 Task: Create a board button that sort the cards in list "Trello first" by due date in ascending order.
Action: Mouse moved to (877, 216)
Screenshot: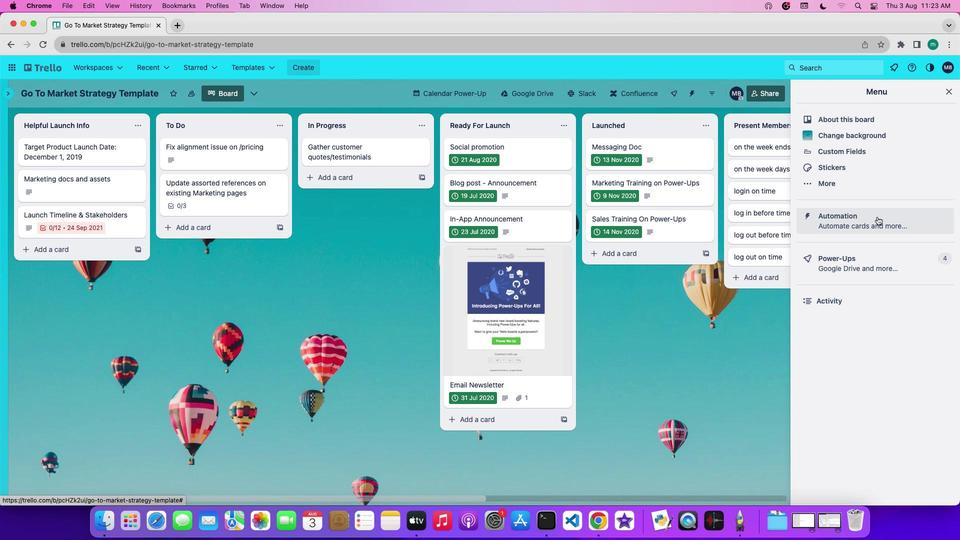 
Action: Mouse pressed left at (877, 216)
Screenshot: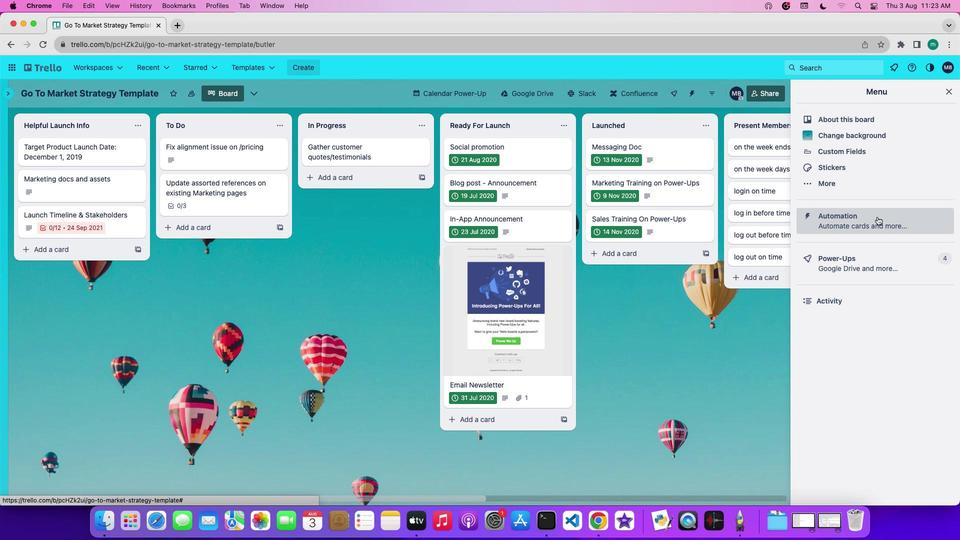
Action: Mouse moved to (62, 280)
Screenshot: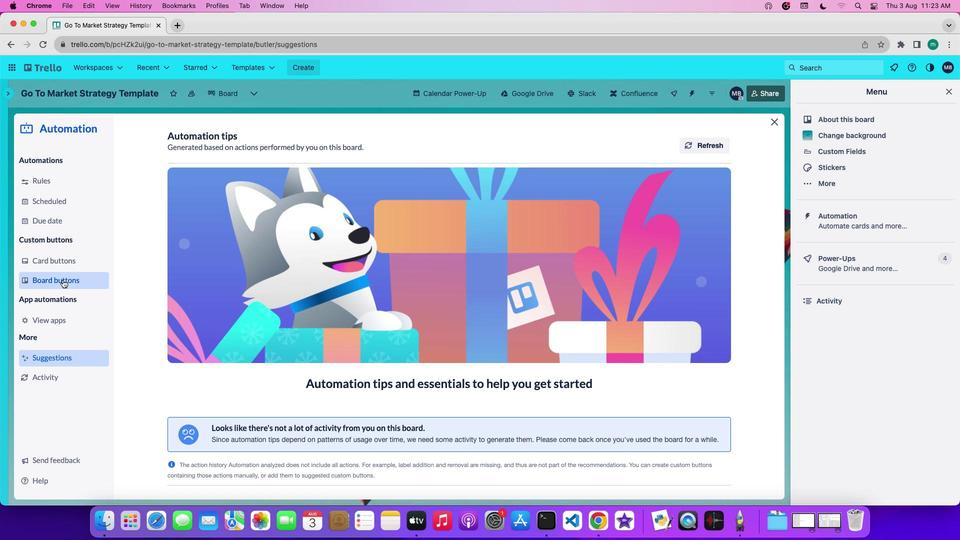 
Action: Mouse pressed left at (62, 280)
Screenshot: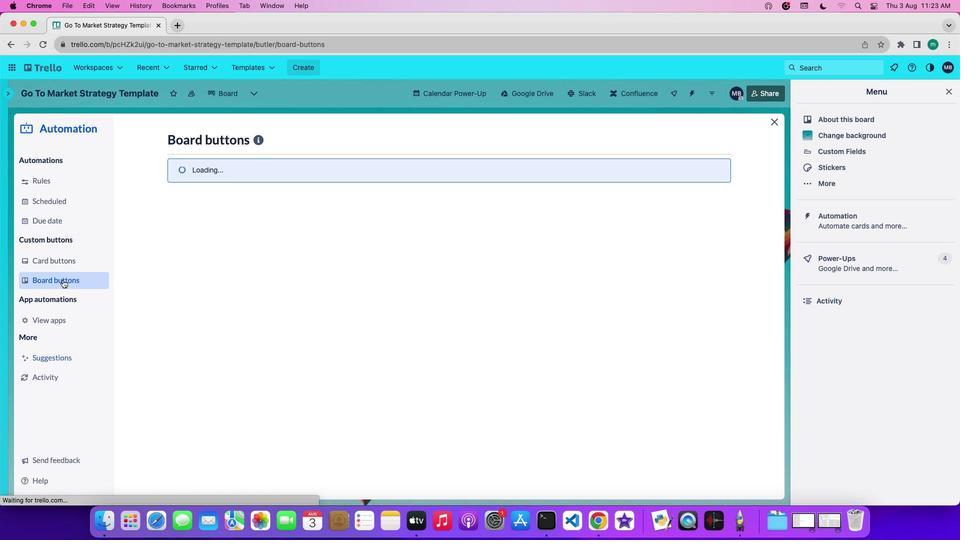 
Action: Mouse moved to (215, 343)
Screenshot: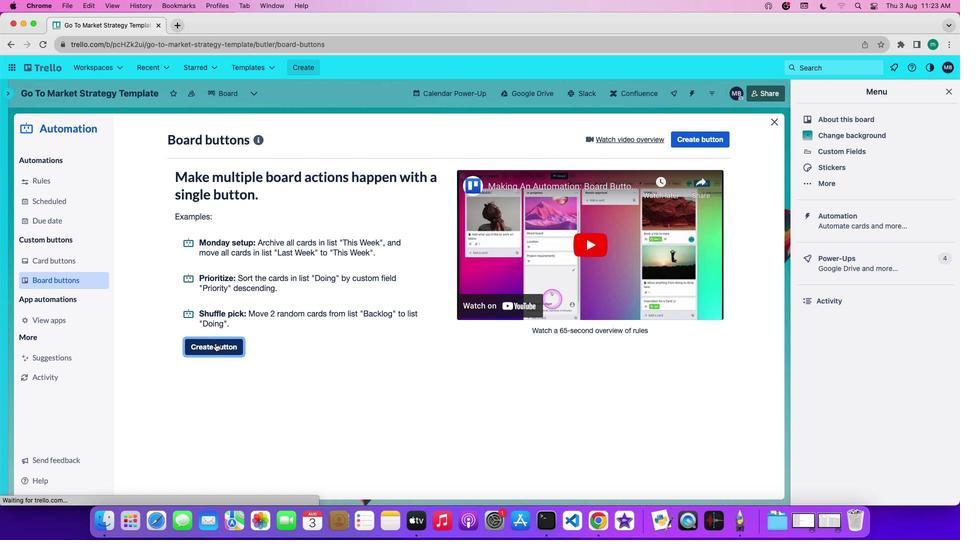 
Action: Mouse pressed left at (215, 343)
Screenshot: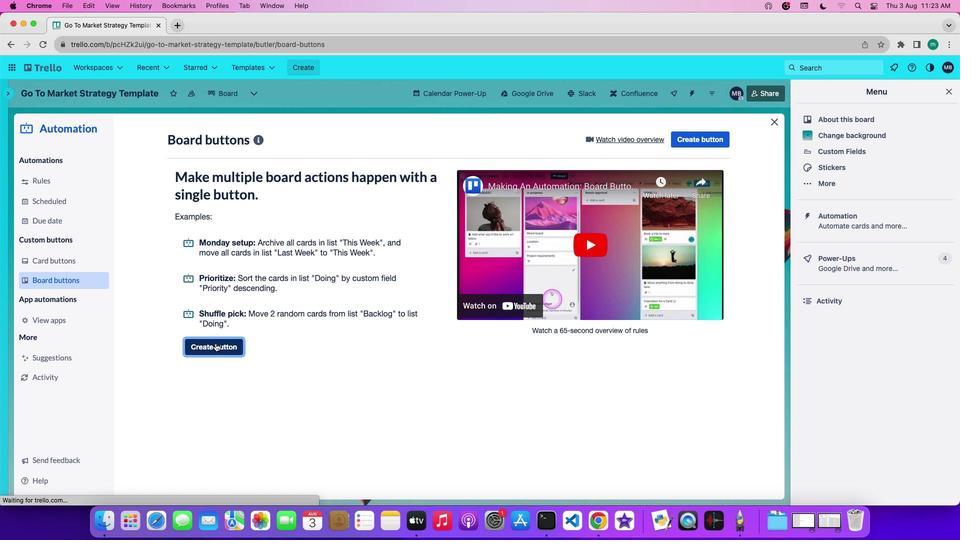 
Action: Mouse moved to (476, 279)
Screenshot: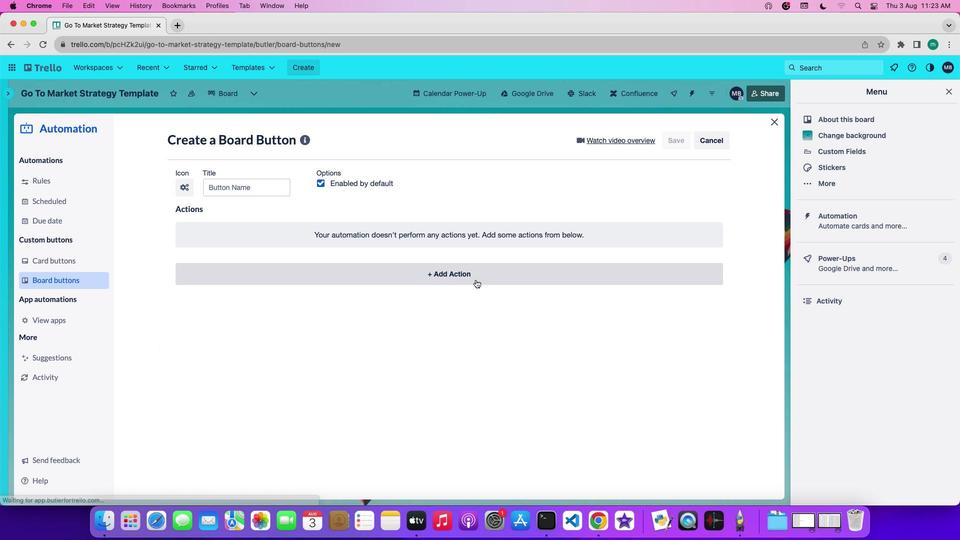 
Action: Mouse pressed left at (476, 279)
Screenshot: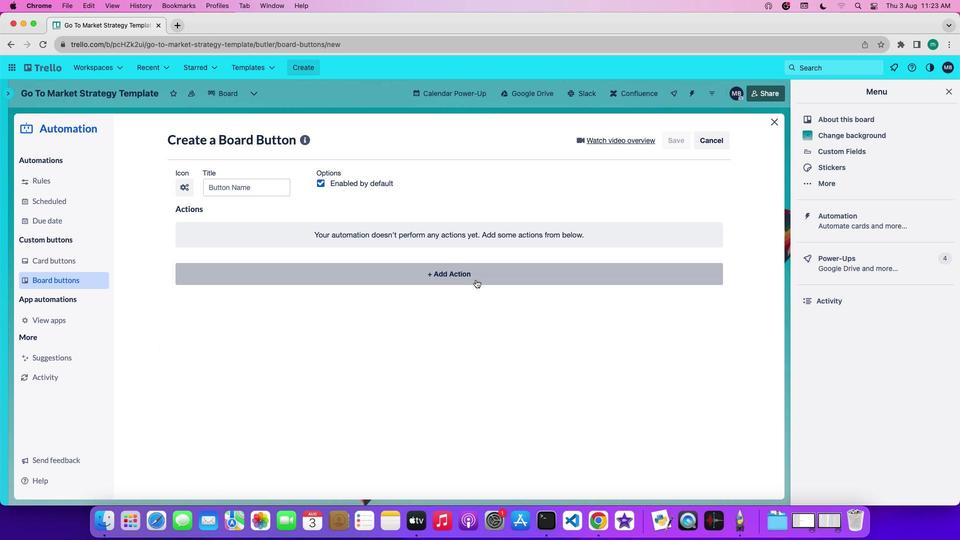 
Action: Mouse moved to (303, 299)
Screenshot: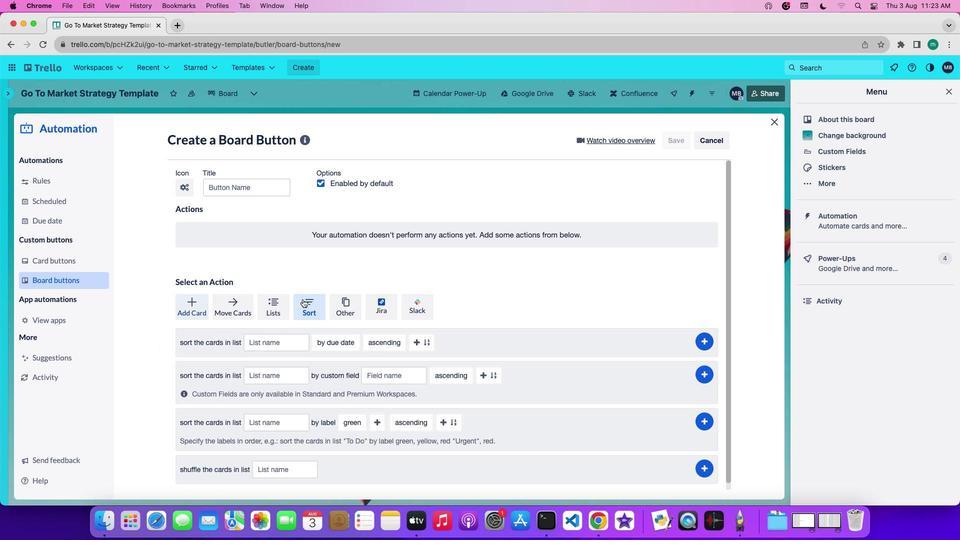 
Action: Mouse pressed left at (303, 299)
Screenshot: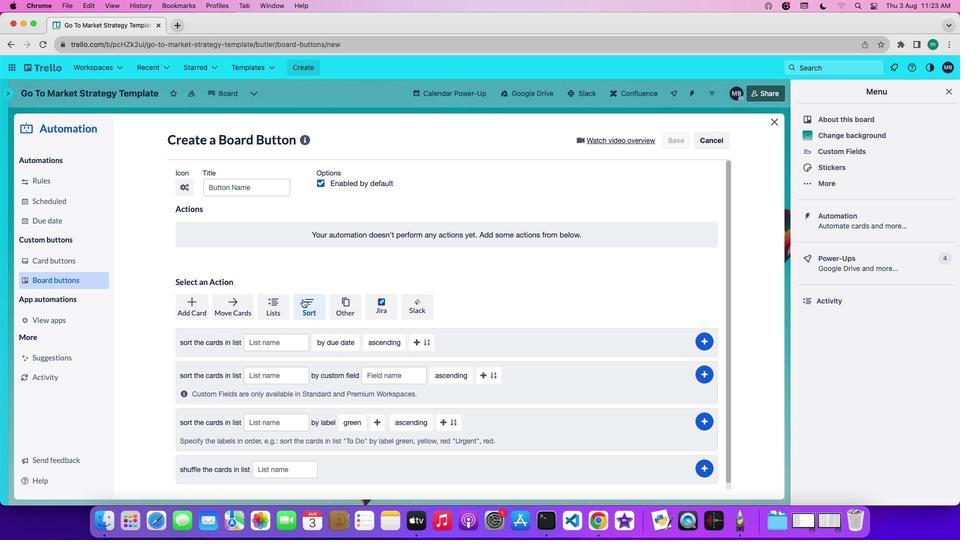 
Action: Mouse moved to (255, 343)
Screenshot: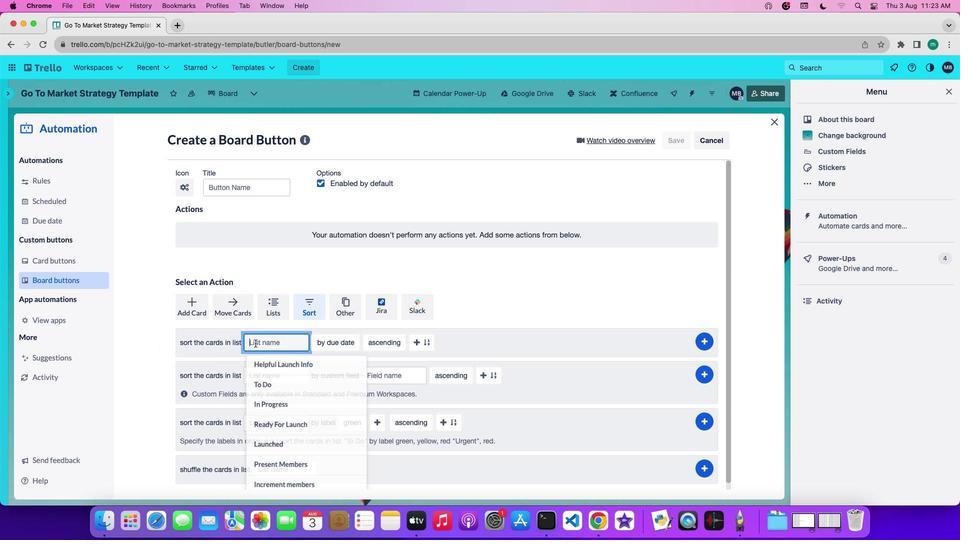 
Action: Mouse pressed left at (255, 343)
Screenshot: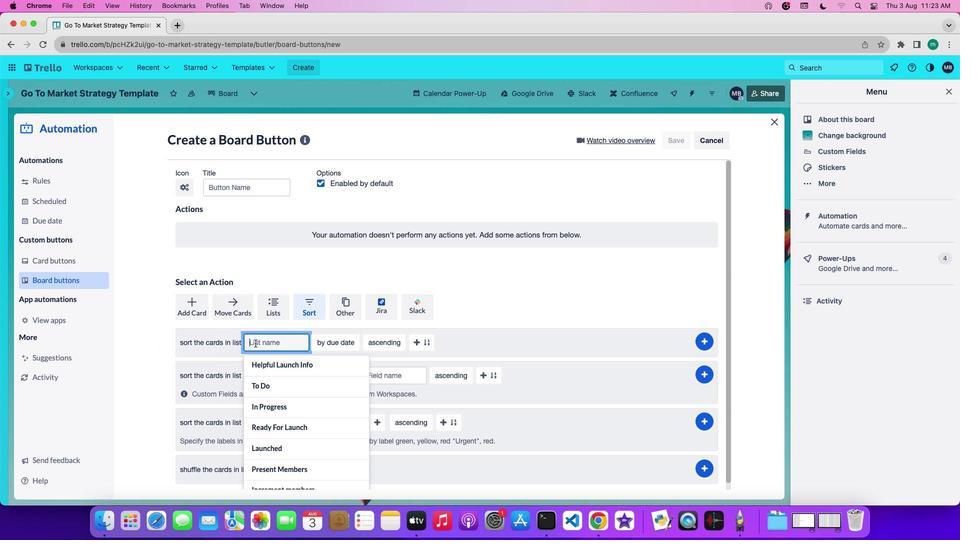 
Action: Key pressed Key.shift'T''r''e''l''l''o'Key.spaceKey.shift'f''i''r''s''t'
Screenshot: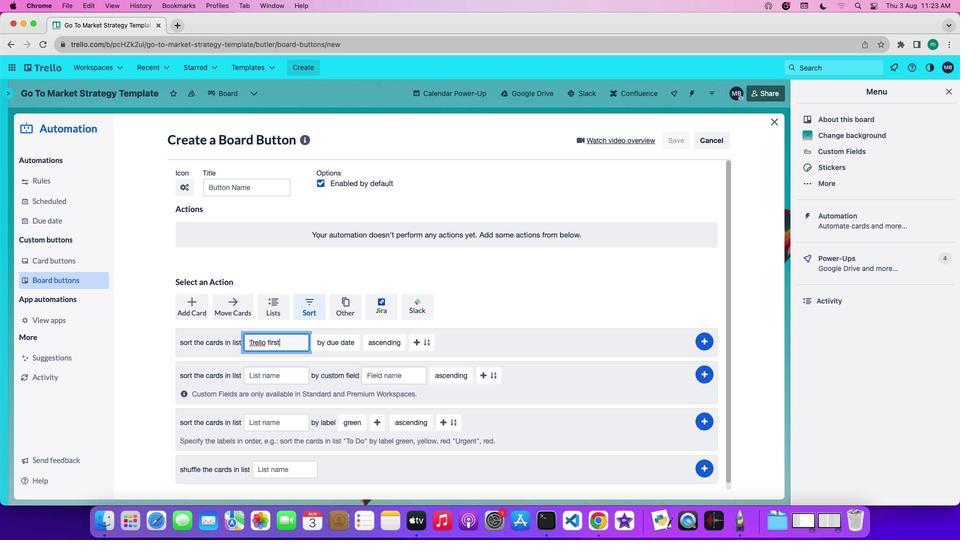 
Action: Mouse moved to (328, 340)
Screenshot: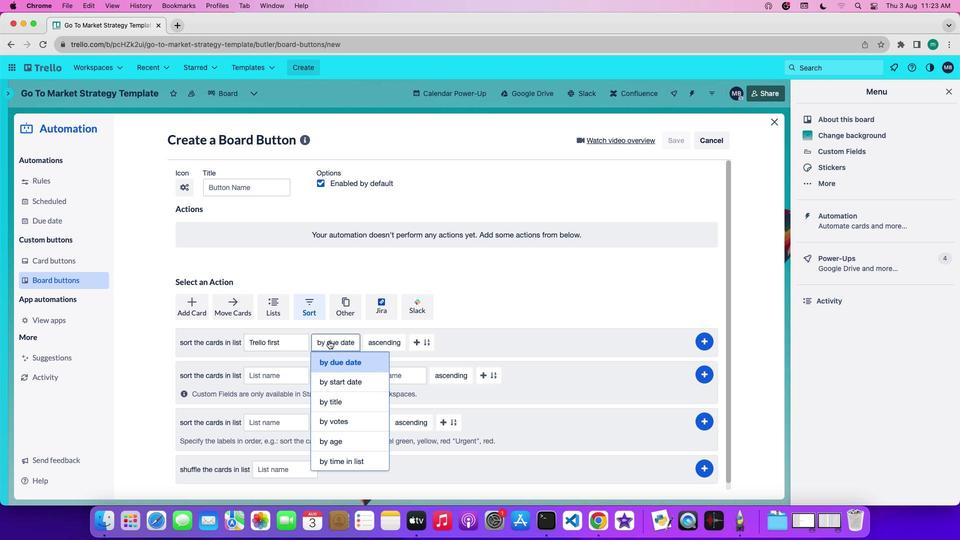 
Action: Mouse pressed left at (328, 340)
Screenshot: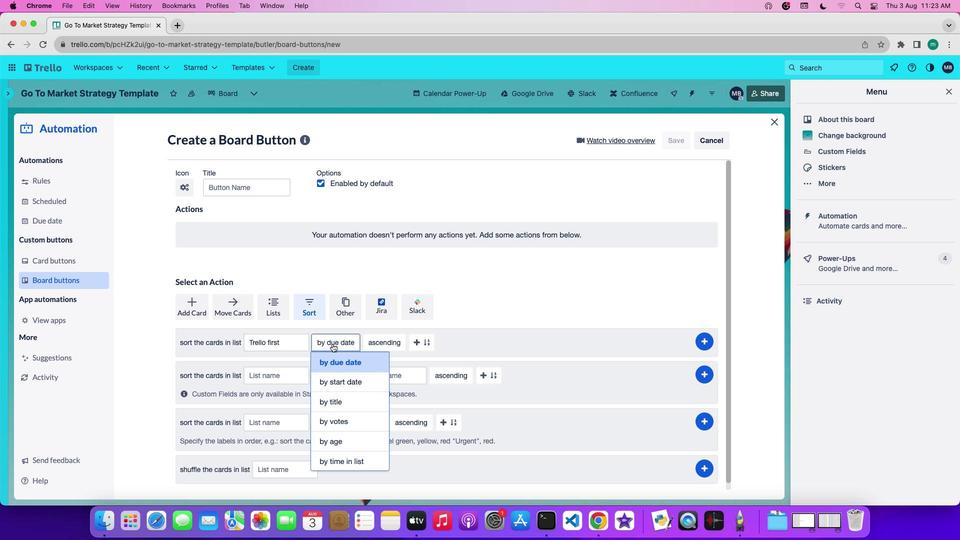 
Action: Mouse moved to (337, 362)
Screenshot: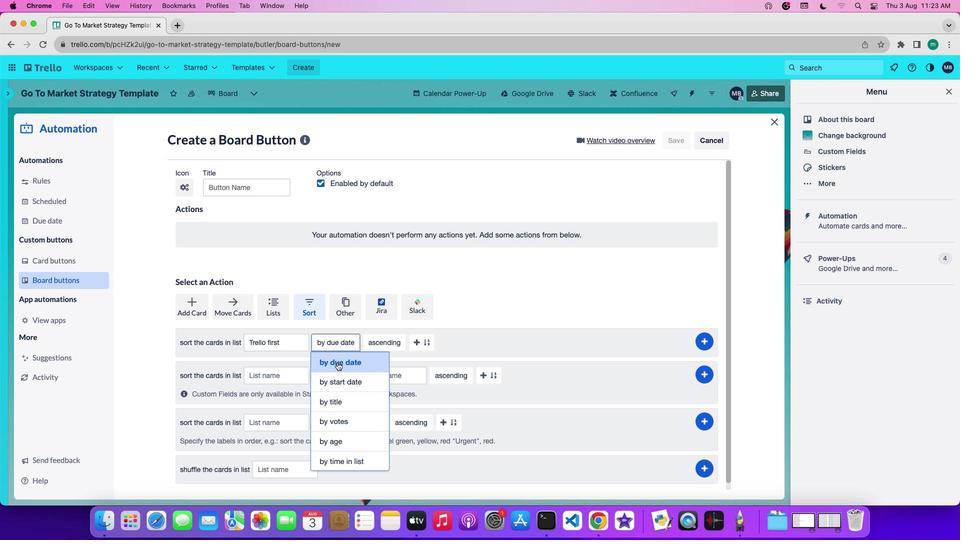 
Action: Mouse pressed left at (337, 362)
Screenshot: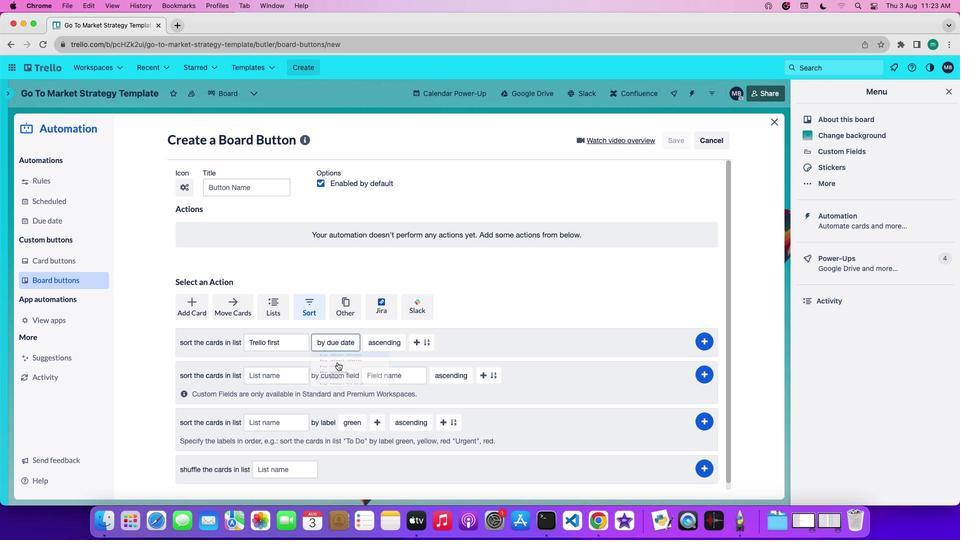 
Action: Mouse moved to (381, 347)
Screenshot: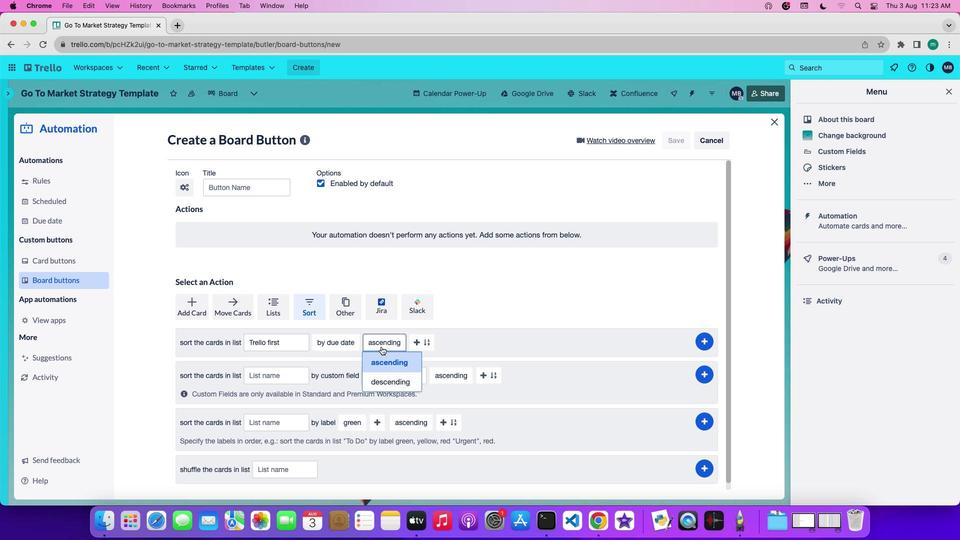 
Action: Mouse pressed left at (381, 347)
Screenshot: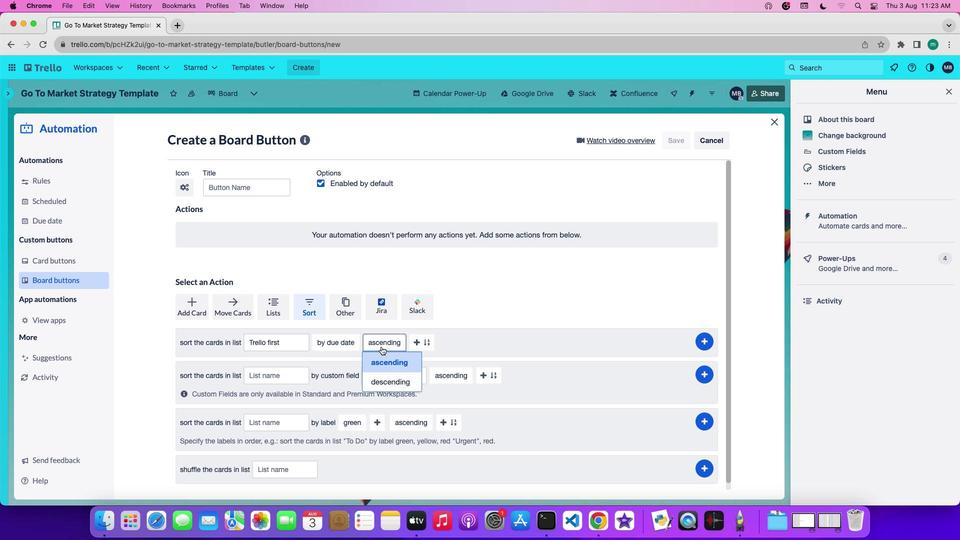
Action: Mouse moved to (389, 360)
Screenshot: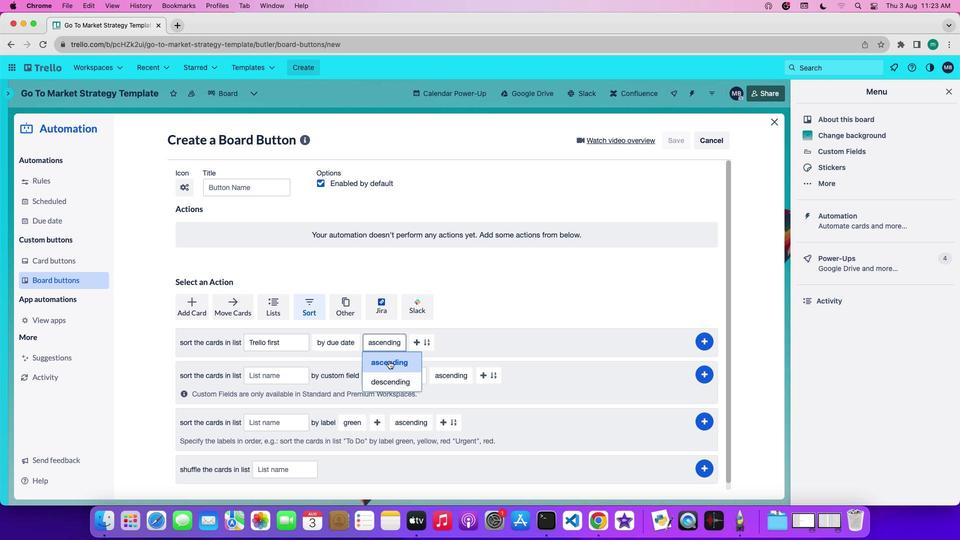 
Action: Mouse pressed left at (389, 360)
Screenshot: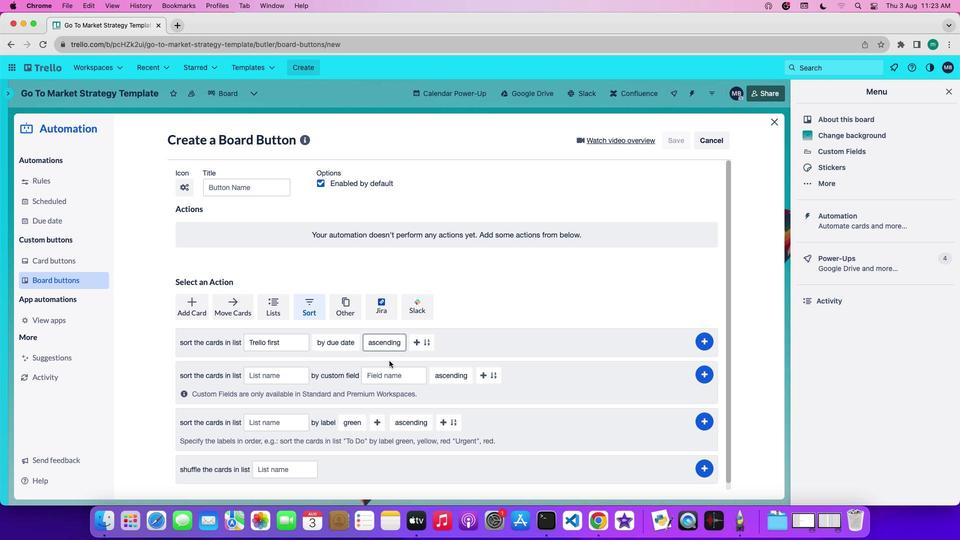 
Action: Mouse moved to (706, 344)
Screenshot: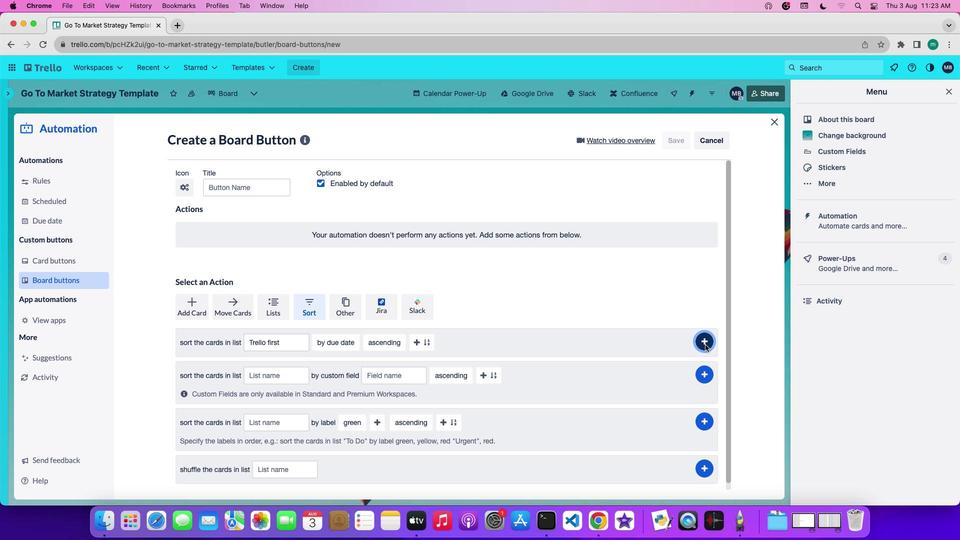 
Action: Mouse pressed left at (706, 344)
Screenshot: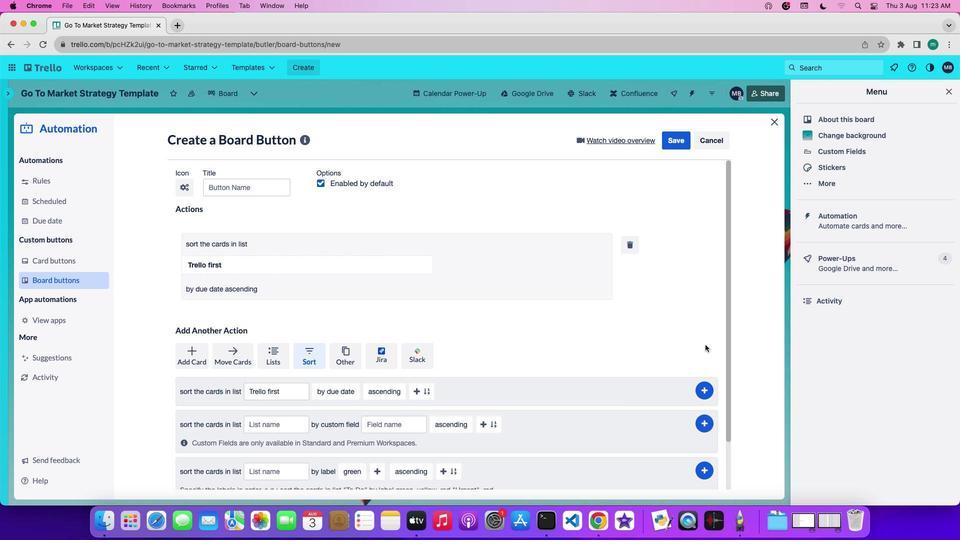 
